 Task: Create a rule from the Routing list, Task moved to a section -> Set Priority in the project BoostPro , set the section as To-Do and set the priority of the task as  High
Action: Mouse moved to (606, 374)
Screenshot: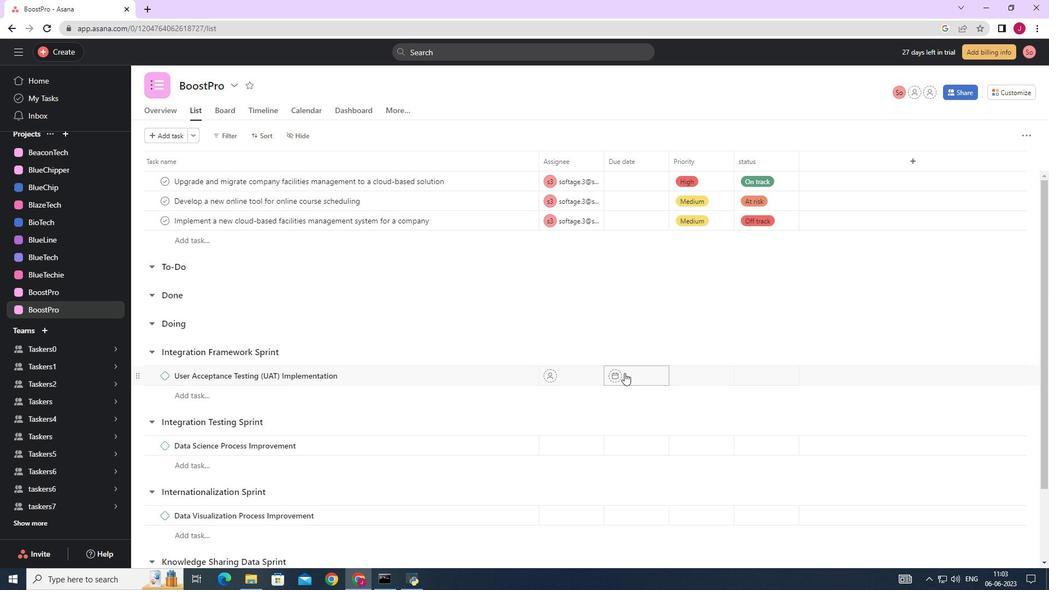 
Action: Mouse scrolled (606, 375) with delta (0, 0)
Screenshot: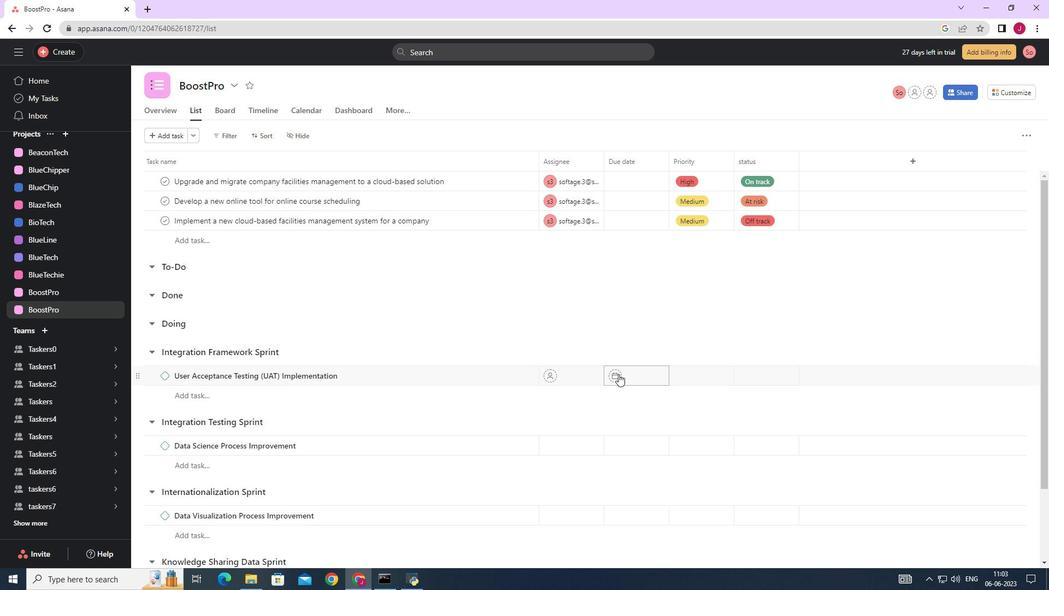 
Action: Mouse moved to (604, 374)
Screenshot: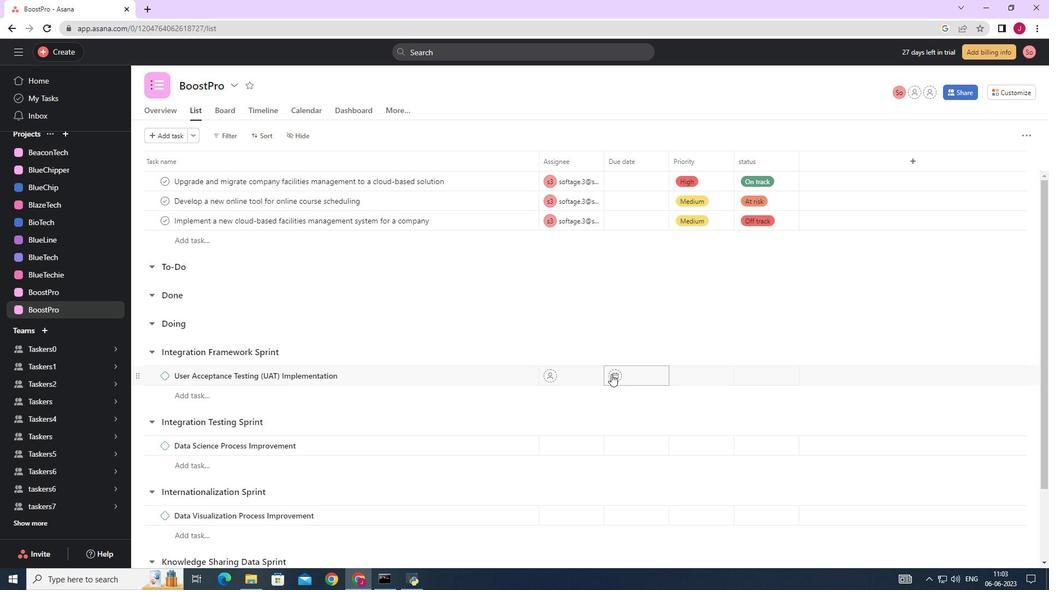 
Action: Mouse scrolled (604, 375) with delta (0, 0)
Screenshot: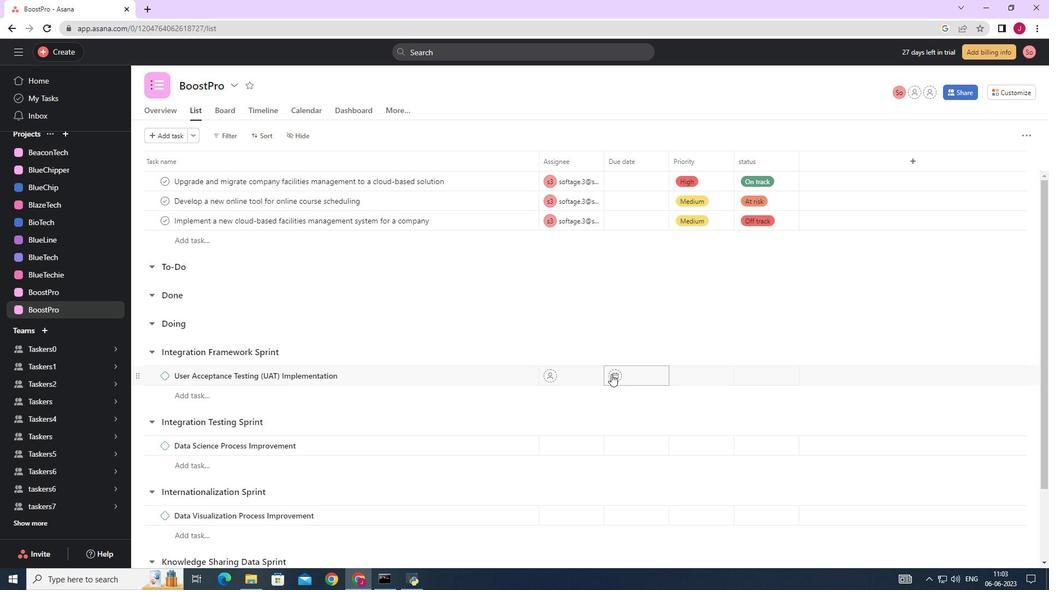 
Action: Mouse moved to (600, 374)
Screenshot: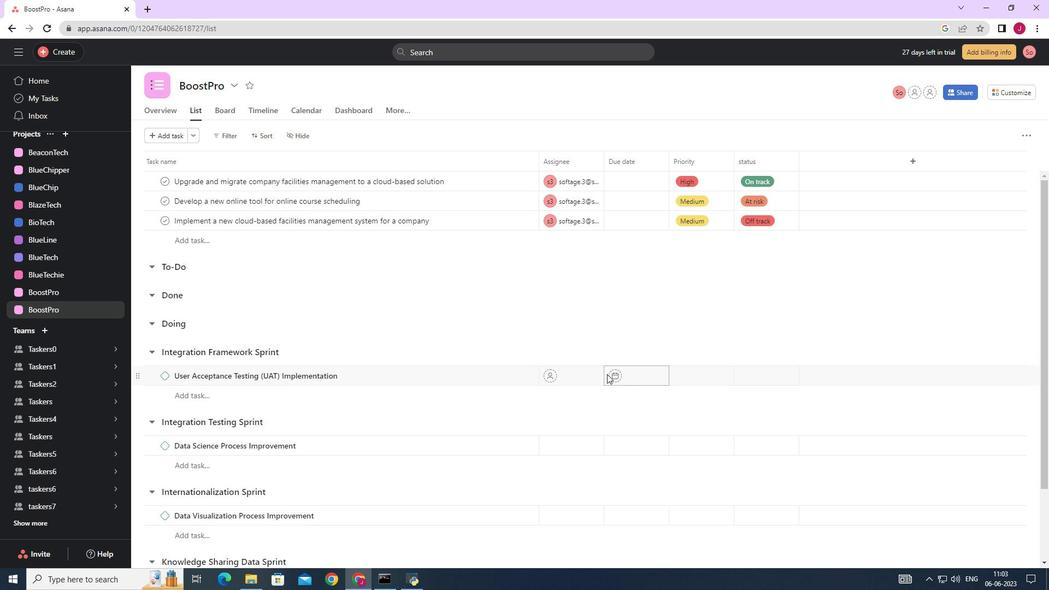 
Action: Mouse scrolled (600, 375) with delta (0, 0)
Screenshot: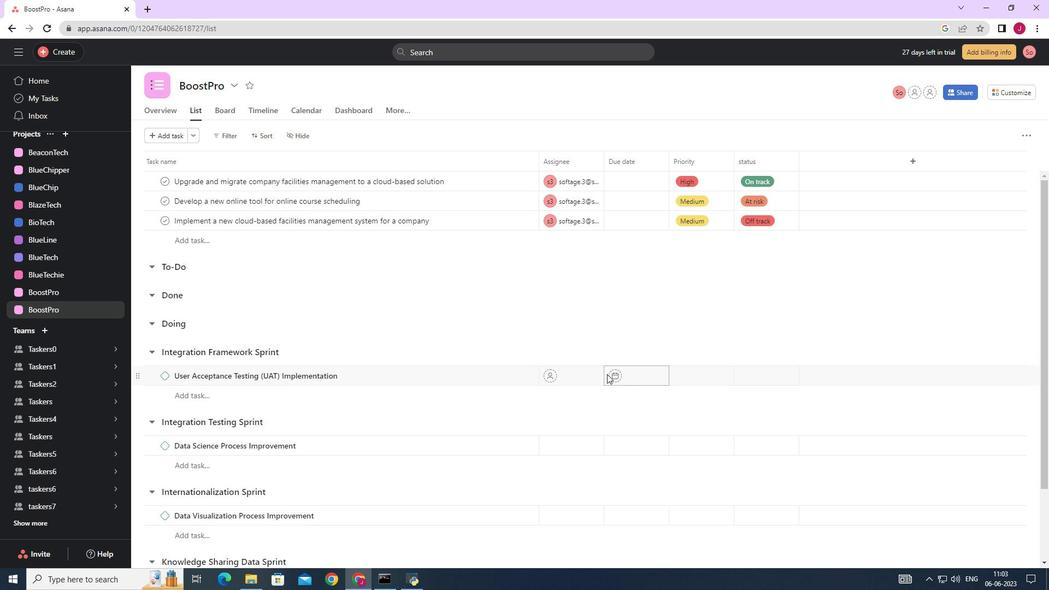 
Action: Mouse moved to (1019, 95)
Screenshot: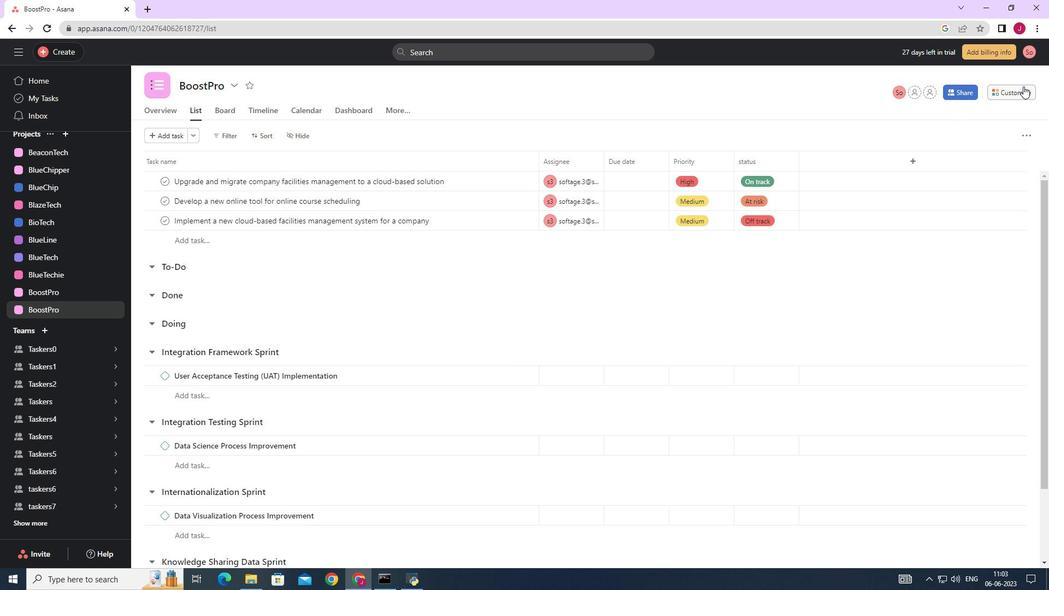
Action: Mouse pressed left at (1019, 95)
Screenshot: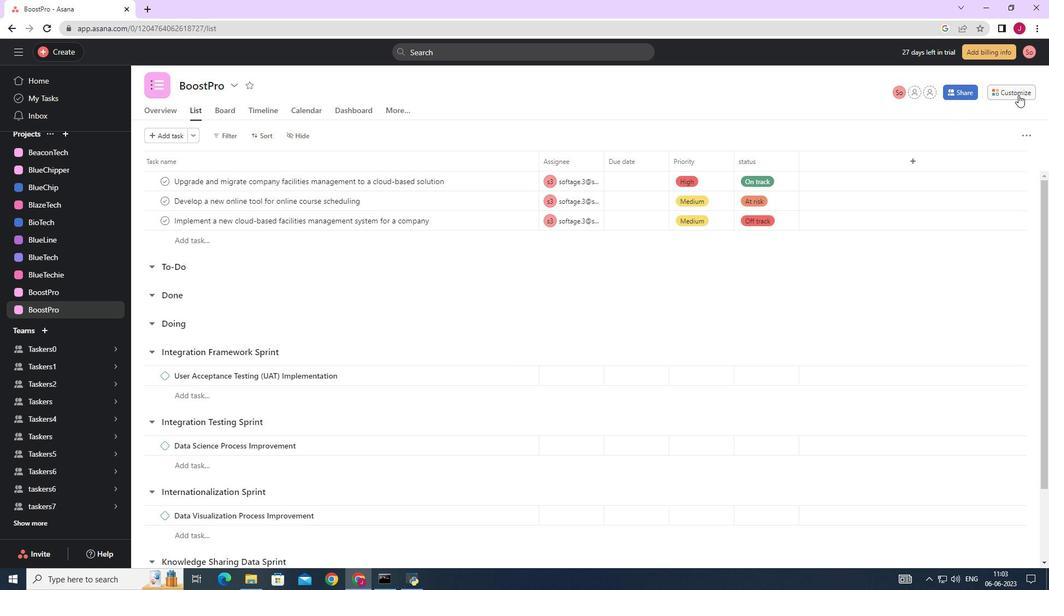 
Action: Mouse moved to (822, 242)
Screenshot: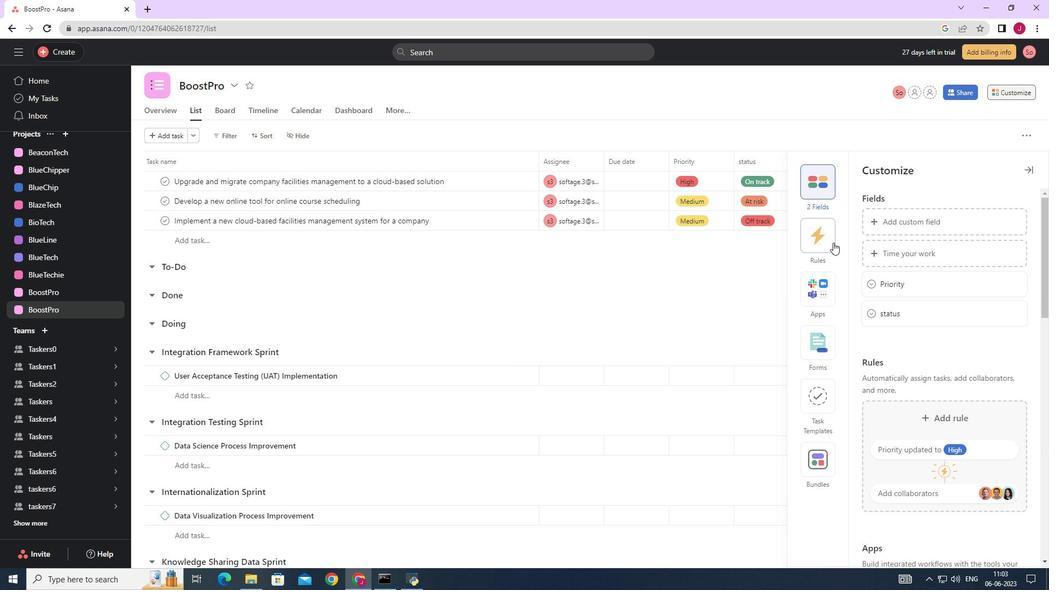
Action: Mouse pressed left at (822, 242)
Screenshot: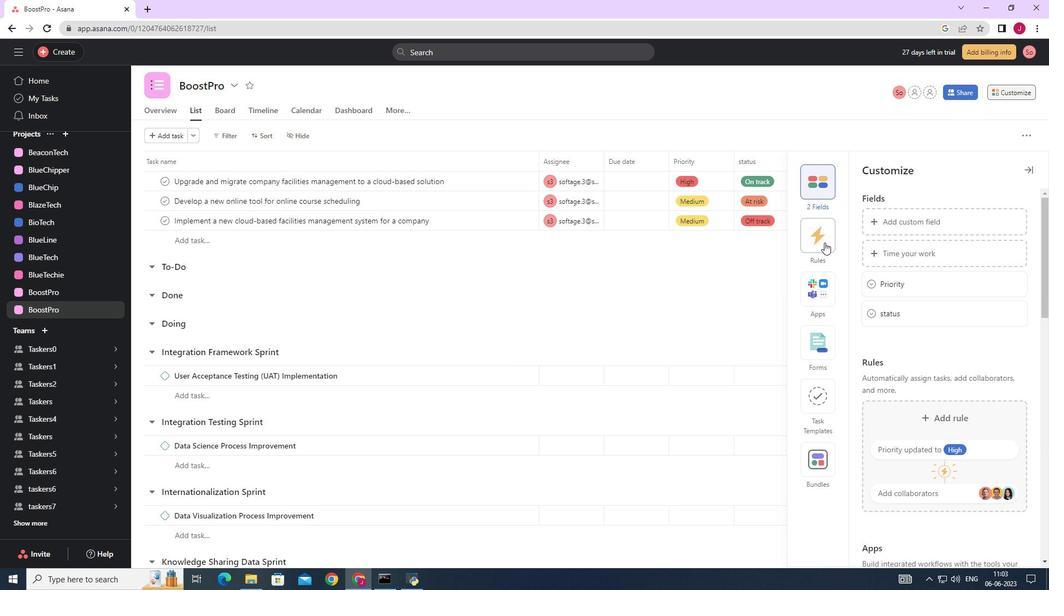 
Action: Mouse moved to (912, 256)
Screenshot: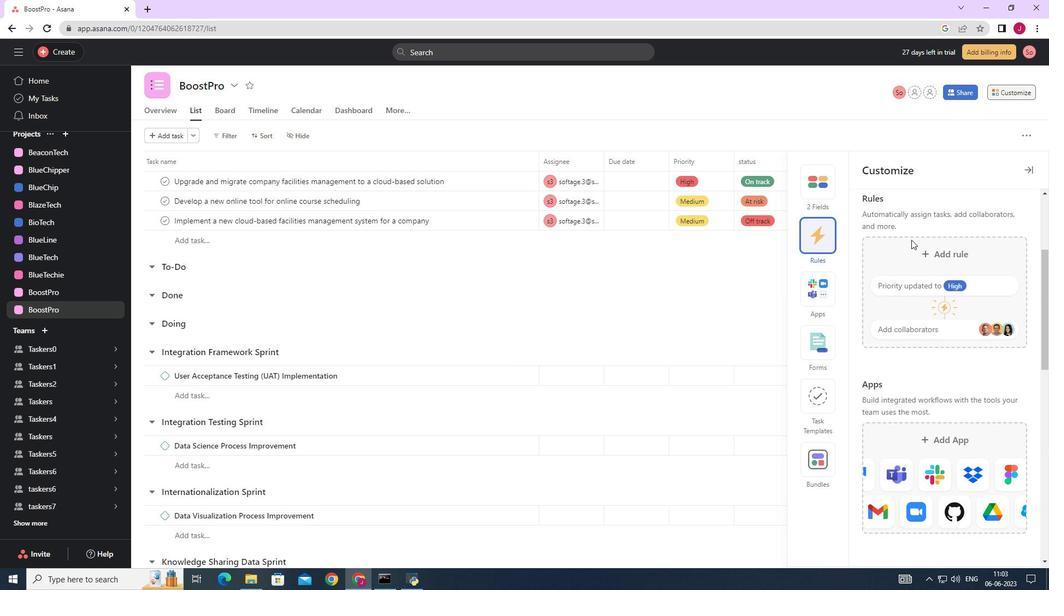 
Action: Mouse pressed left at (912, 256)
Screenshot: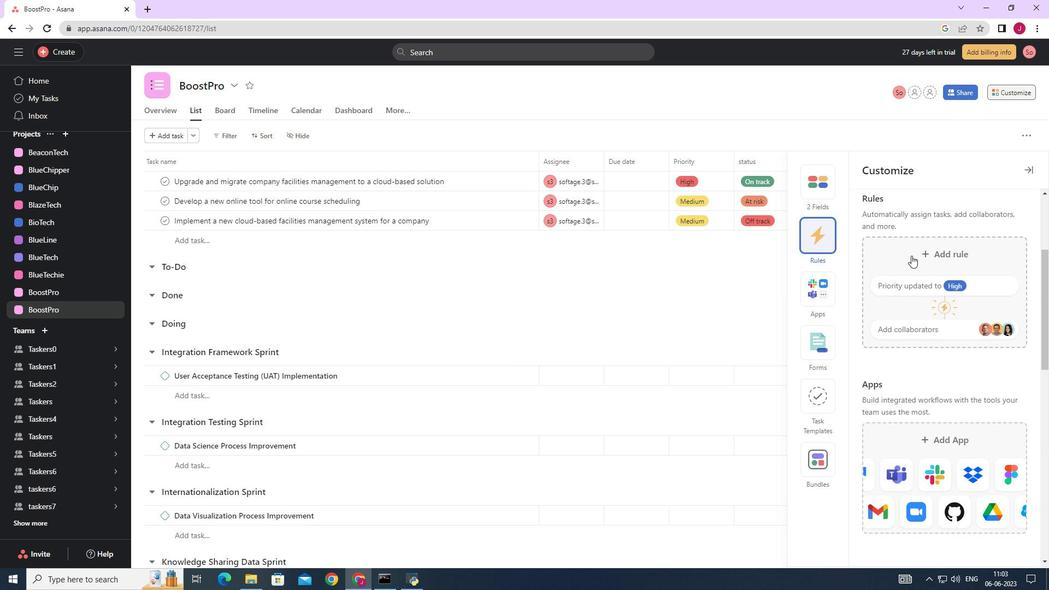 
Action: Mouse moved to (235, 145)
Screenshot: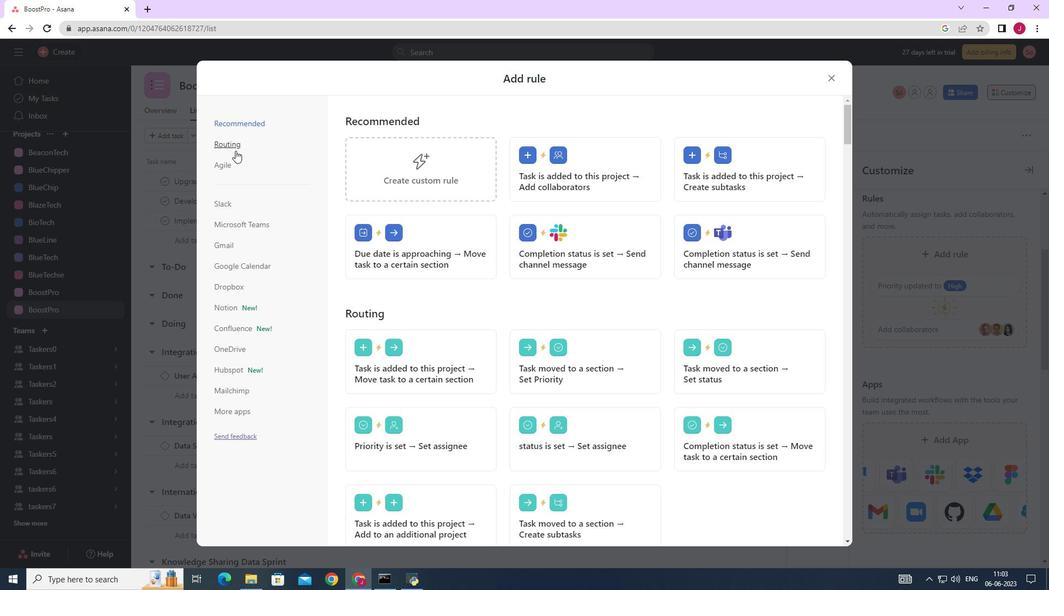 
Action: Mouse pressed left at (235, 145)
Screenshot: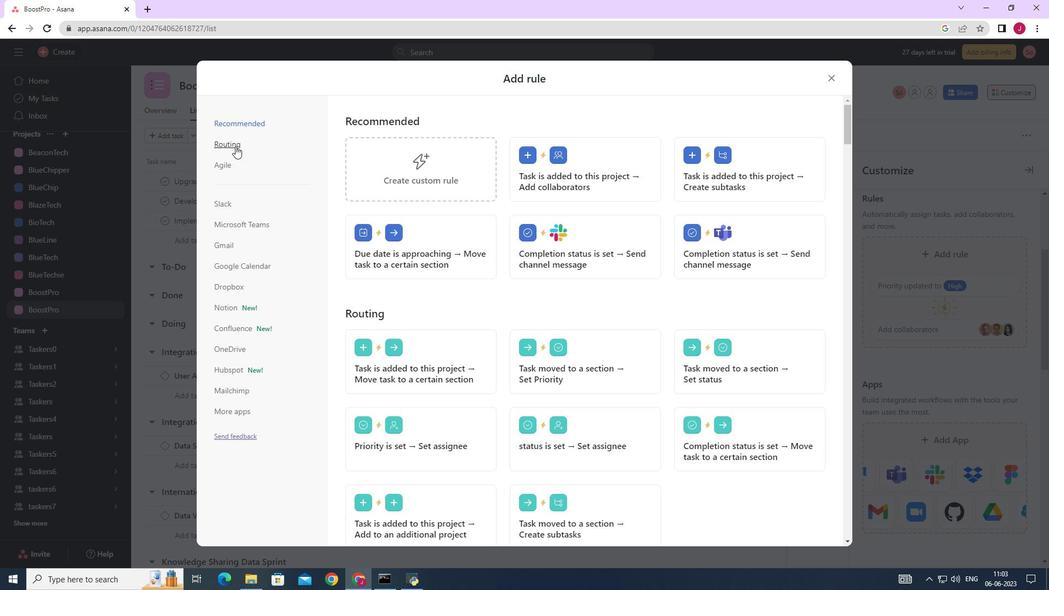 
Action: Mouse moved to (571, 171)
Screenshot: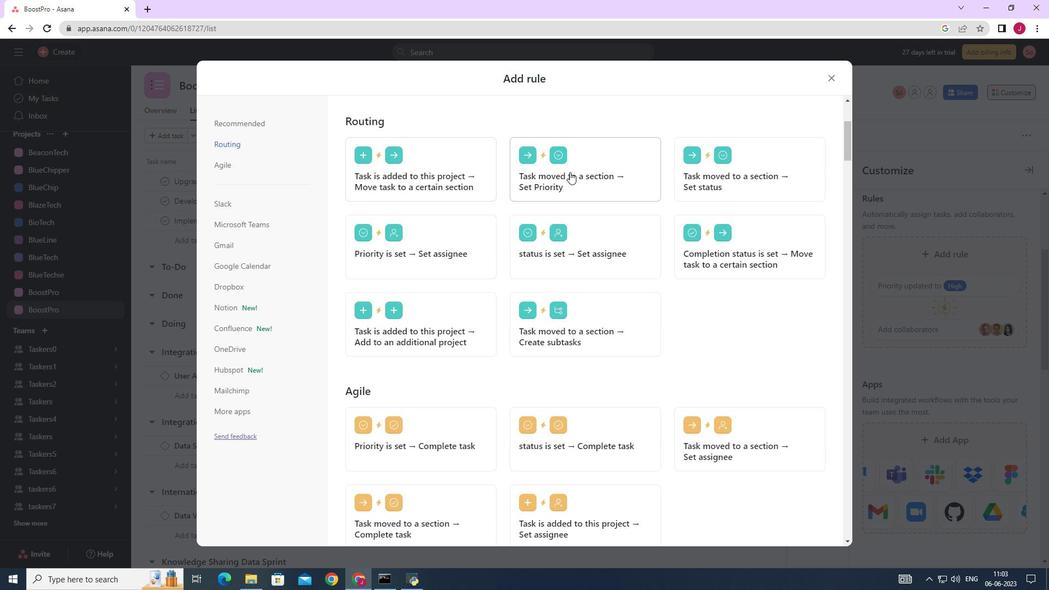 
Action: Mouse pressed left at (571, 171)
Screenshot: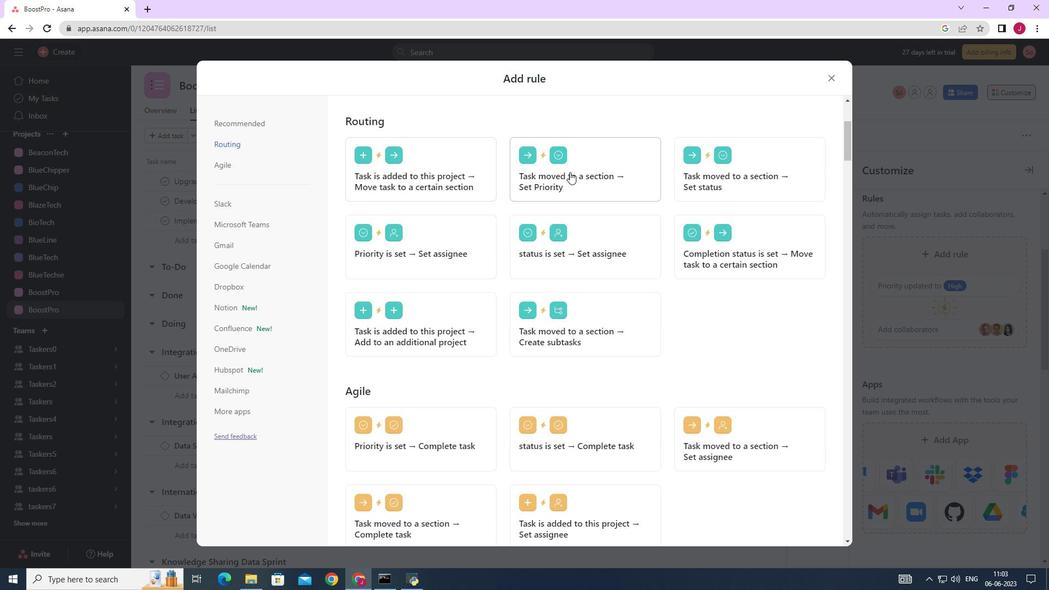 
Action: Mouse moved to (415, 282)
Screenshot: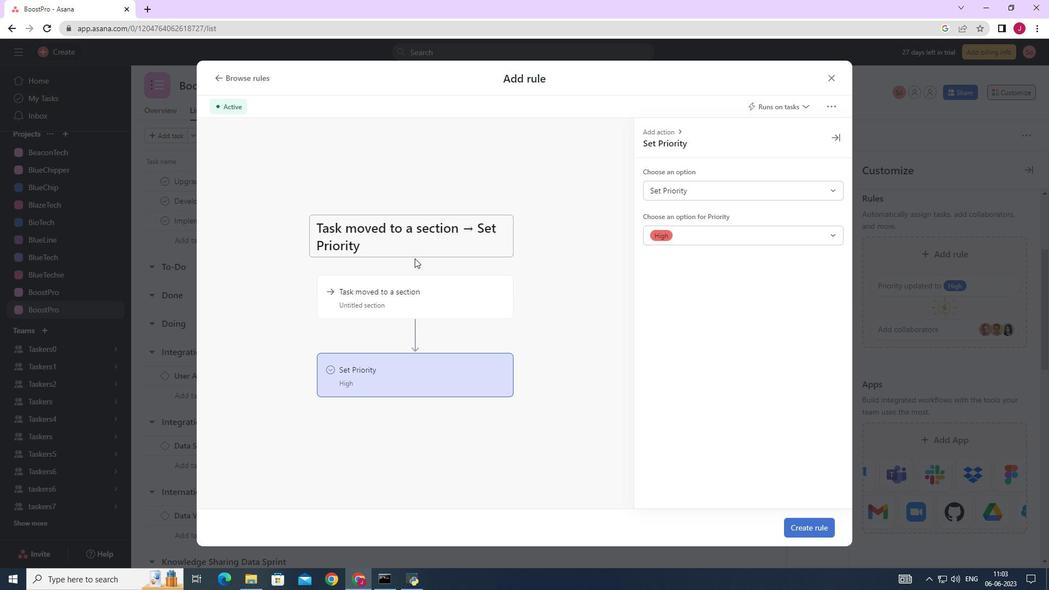 
Action: Mouse pressed left at (415, 282)
Screenshot: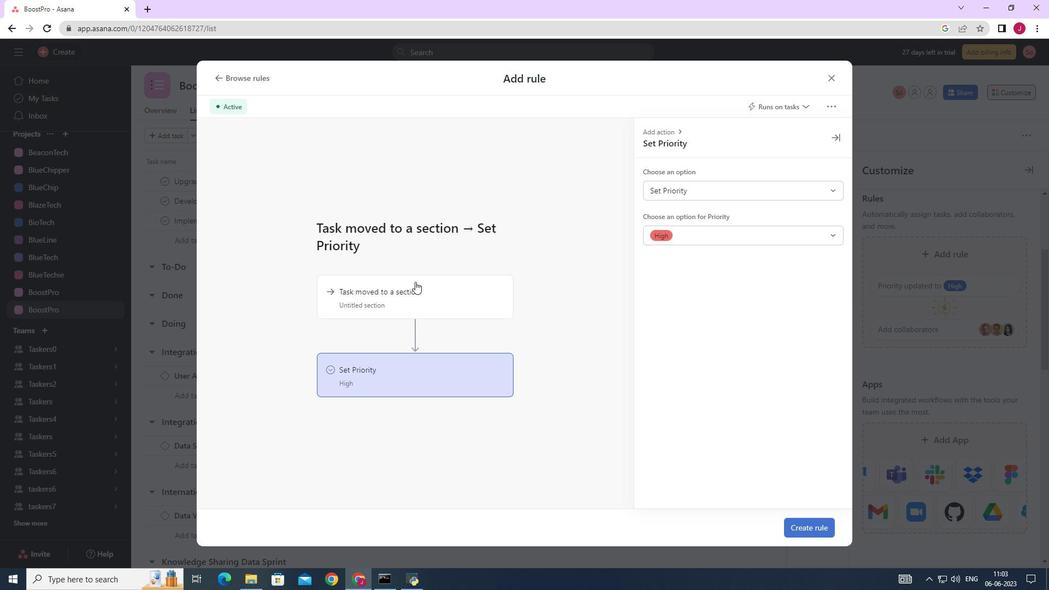 
Action: Mouse moved to (668, 191)
Screenshot: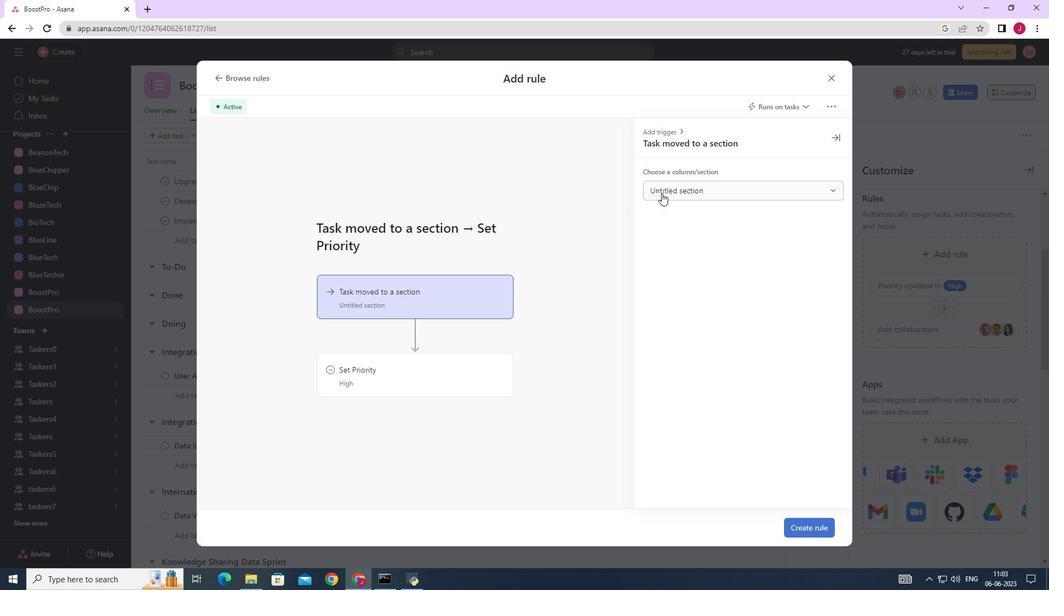 
Action: Mouse pressed left at (668, 191)
Screenshot: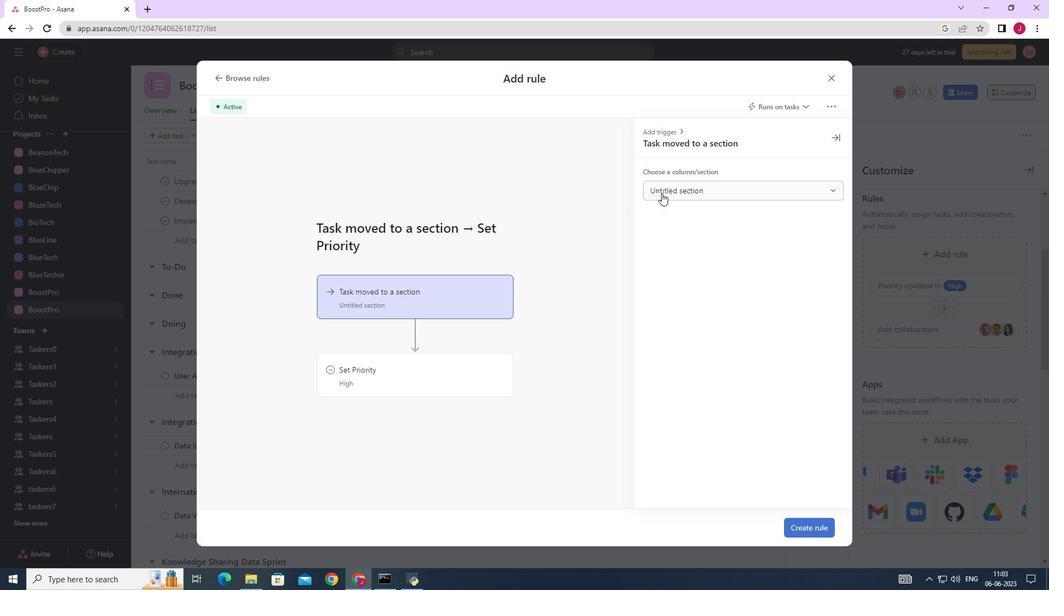 
Action: Mouse moved to (677, 234)
Screenshot: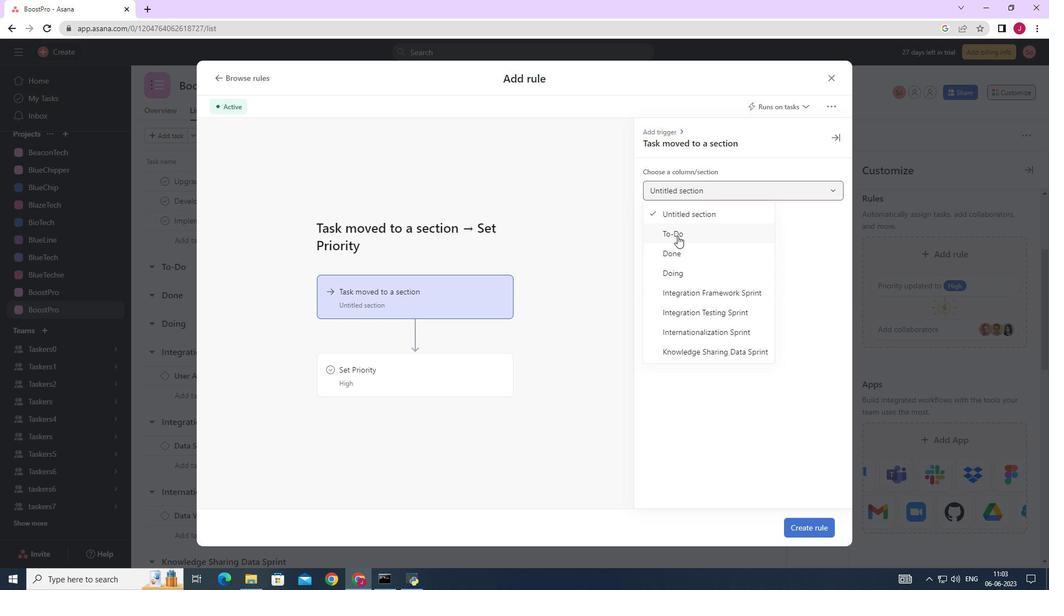 
Action: Mouse pressed left at (677, 234)
Screenshot: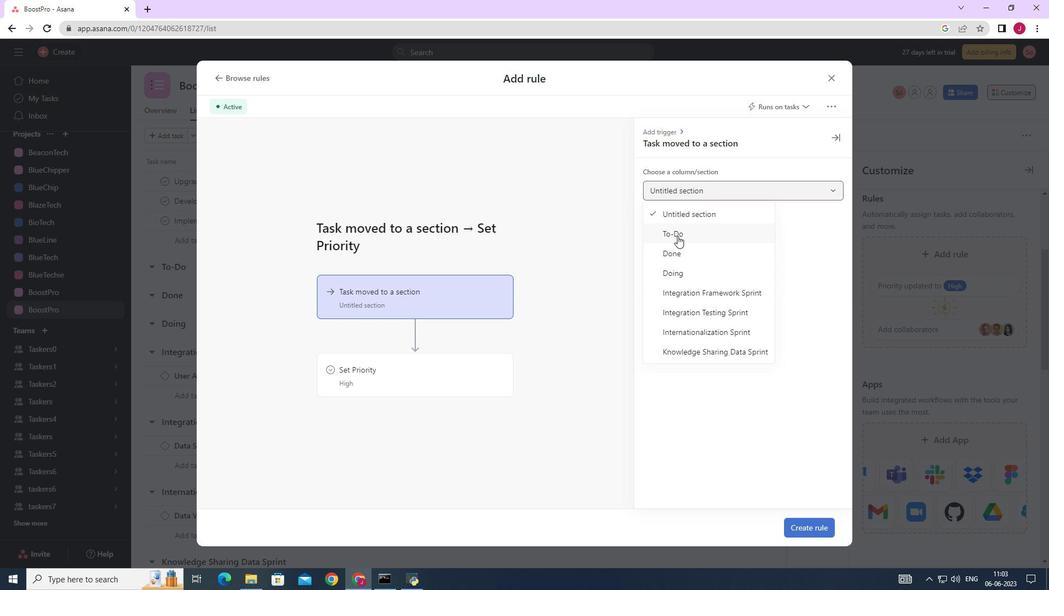 
Action: Mouse moved to (421, 365)
Screenshot: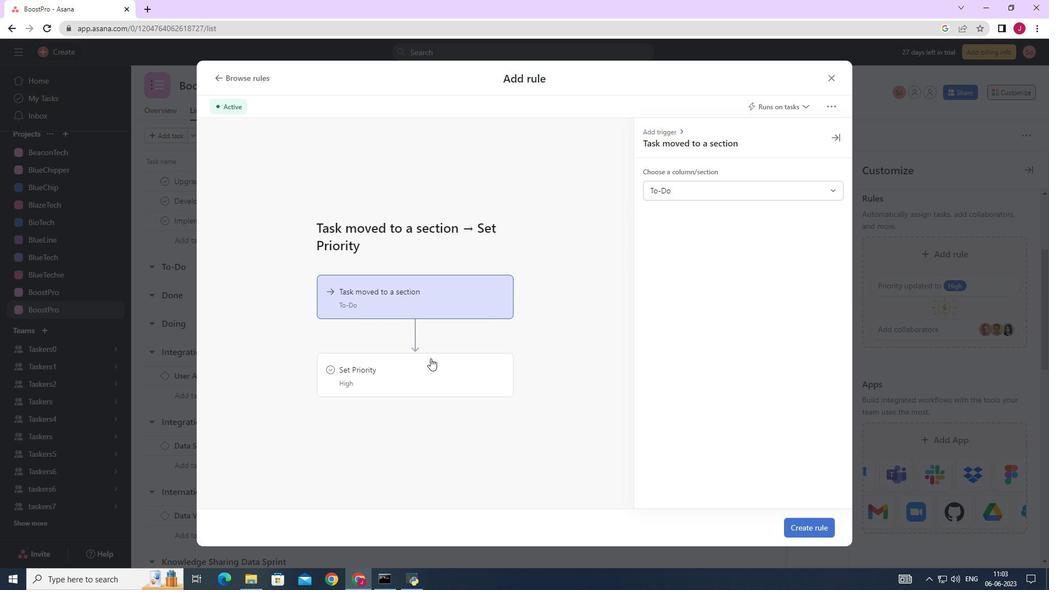 
Action: Mouse pressed left at (421, 365)
Screenshot: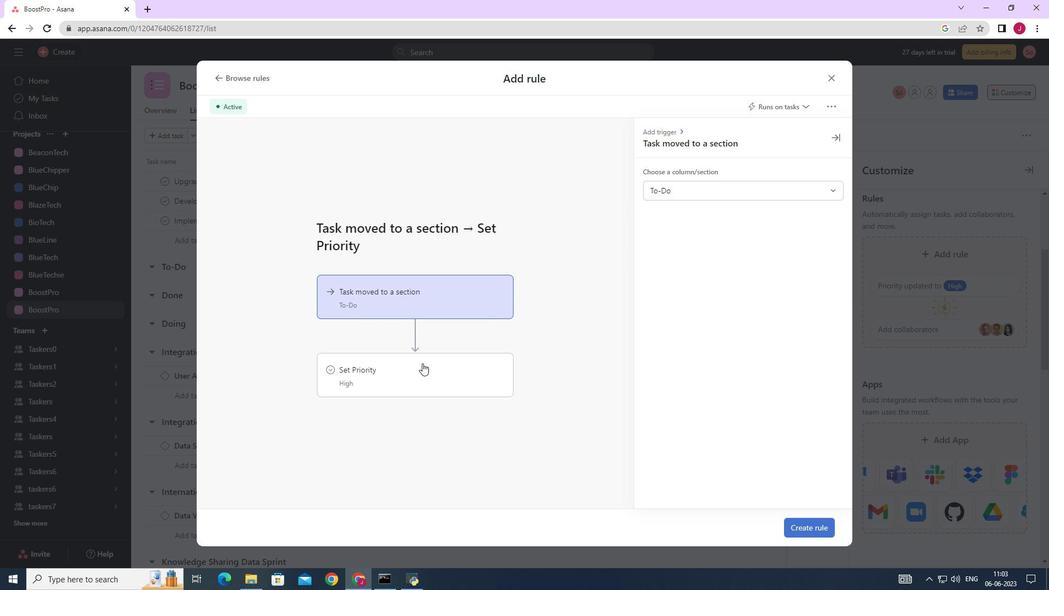 
Action: Mouse moved to (692, 190)
Screenshot: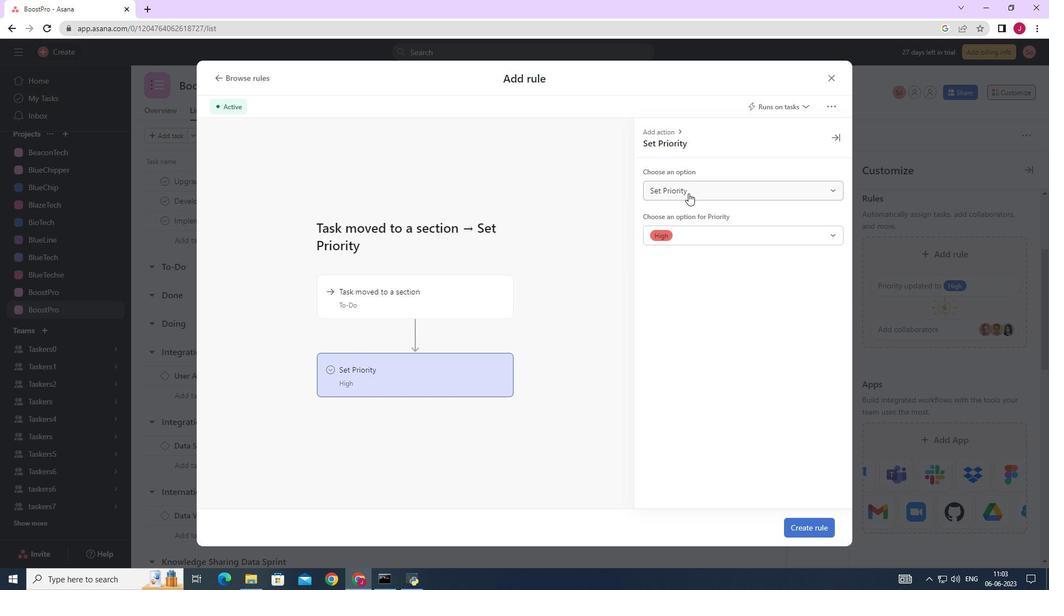 
Action: Mouse pressed left at (692, 190)
Screenshot: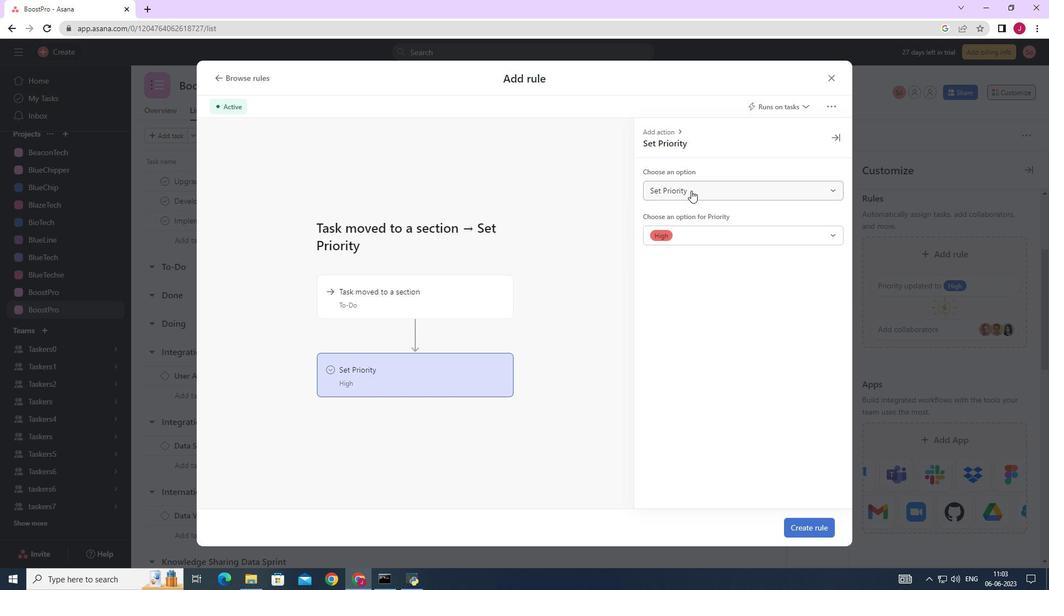 
Action: Mouse moved to (687, 215)
Screenshot: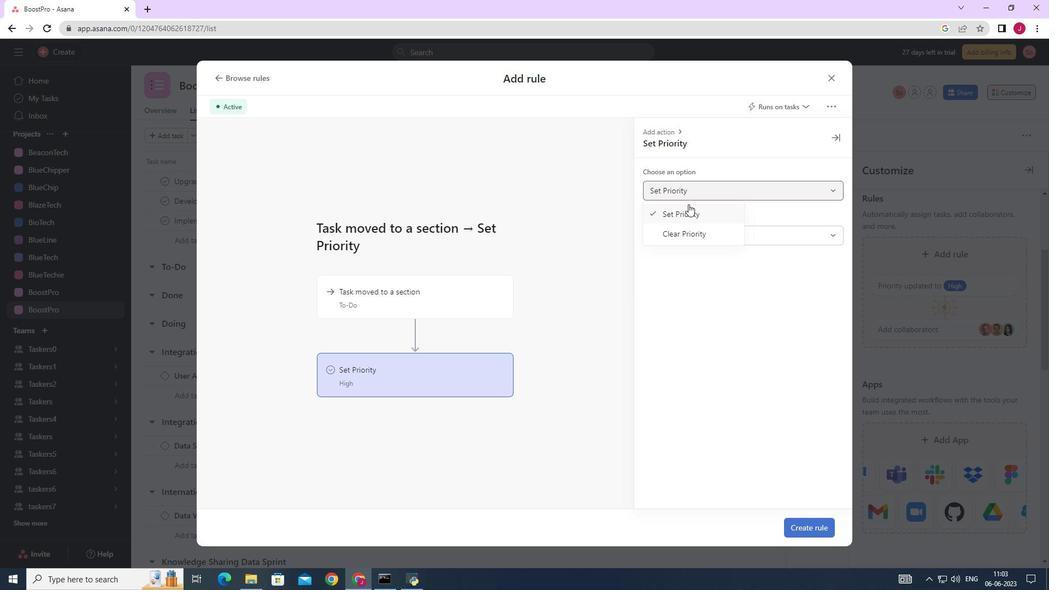 
Action: Mouse pressed left at (687, 215)
Screenshot: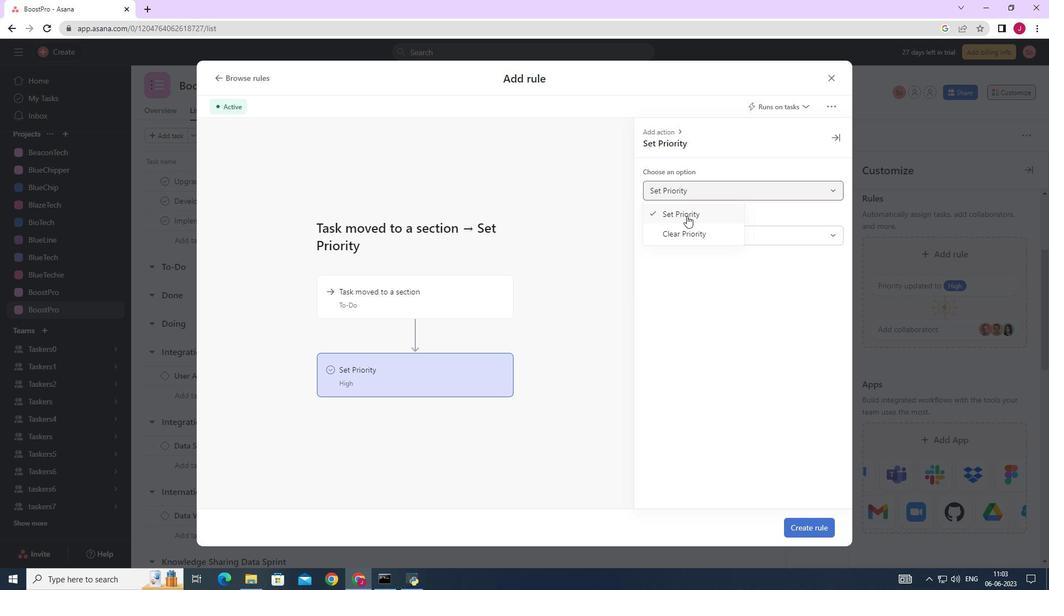 
Action: Mouse moved to (672, 237)
Screenshot: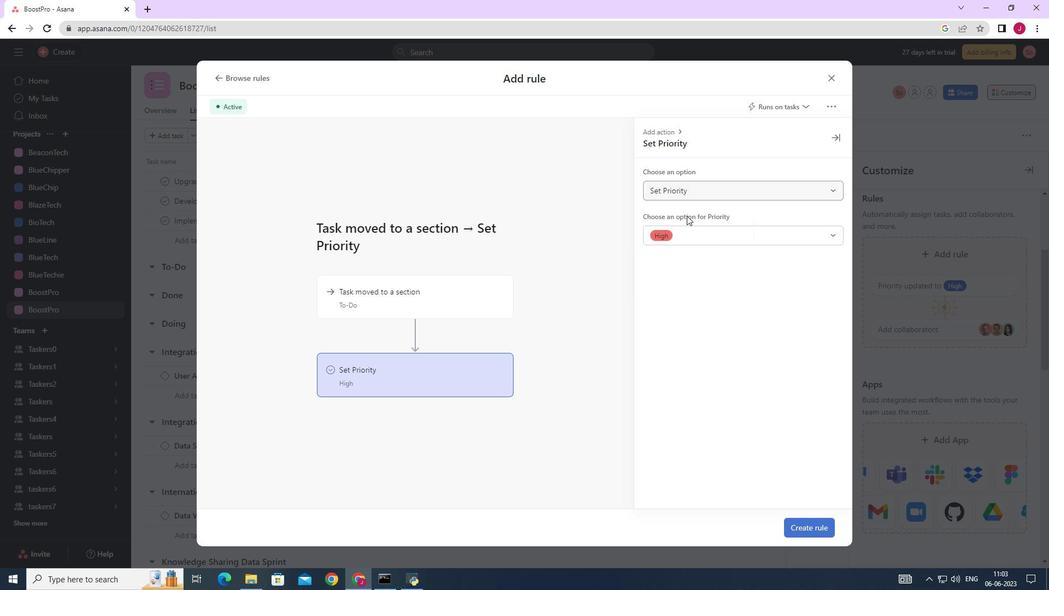 
Action: Mouse pressed left at (672, 237)
Screenshot: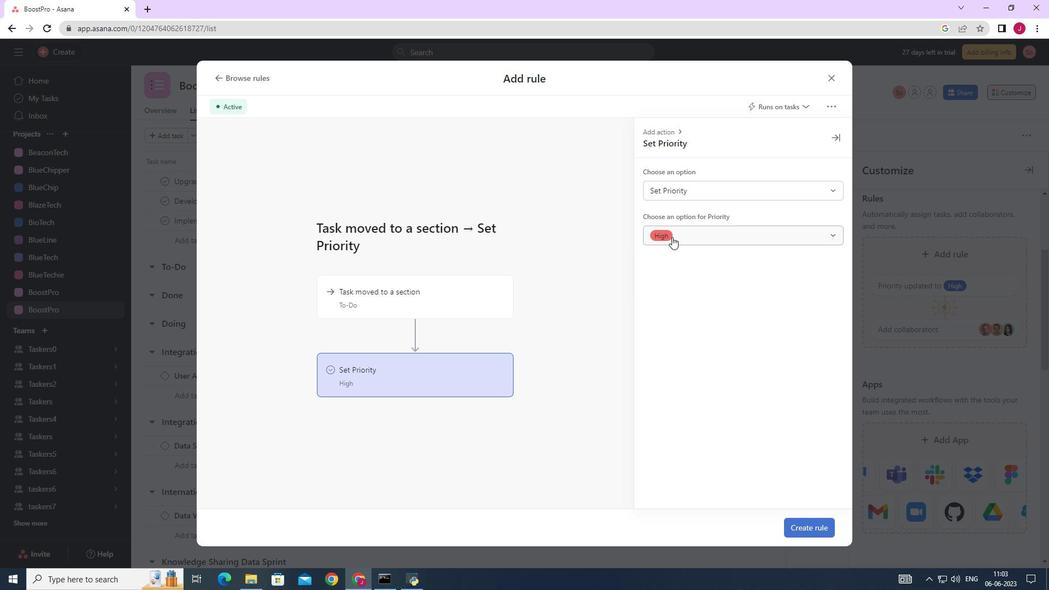 
Action: Mouse moved to (667, 256)
Screenshot: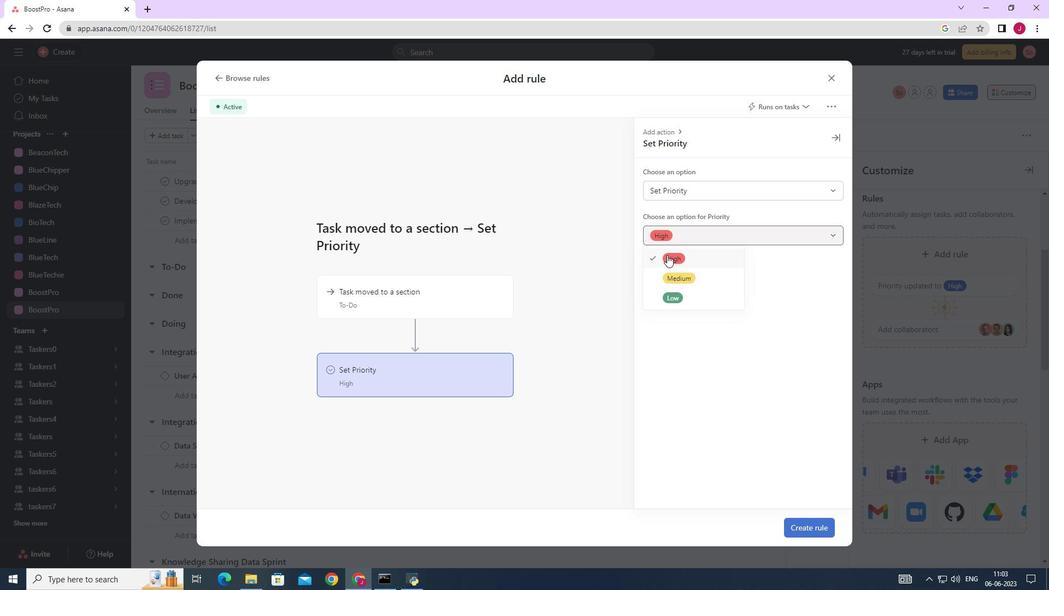 
Action: Mouse pressed left at (667, 256)
Screenshot: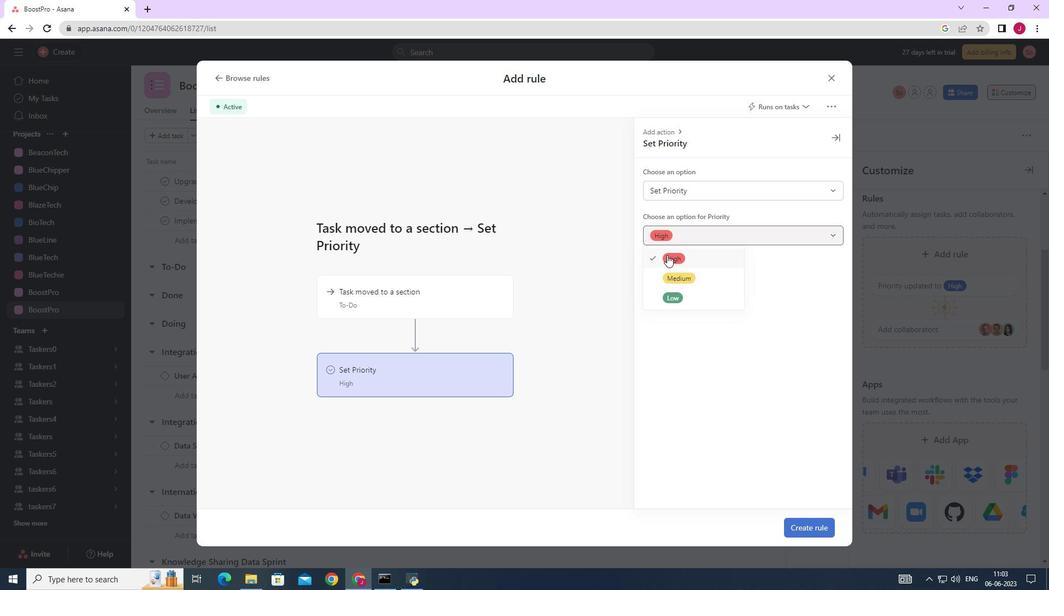 
Action: Mouse moved to (822, 526)
Screenshot: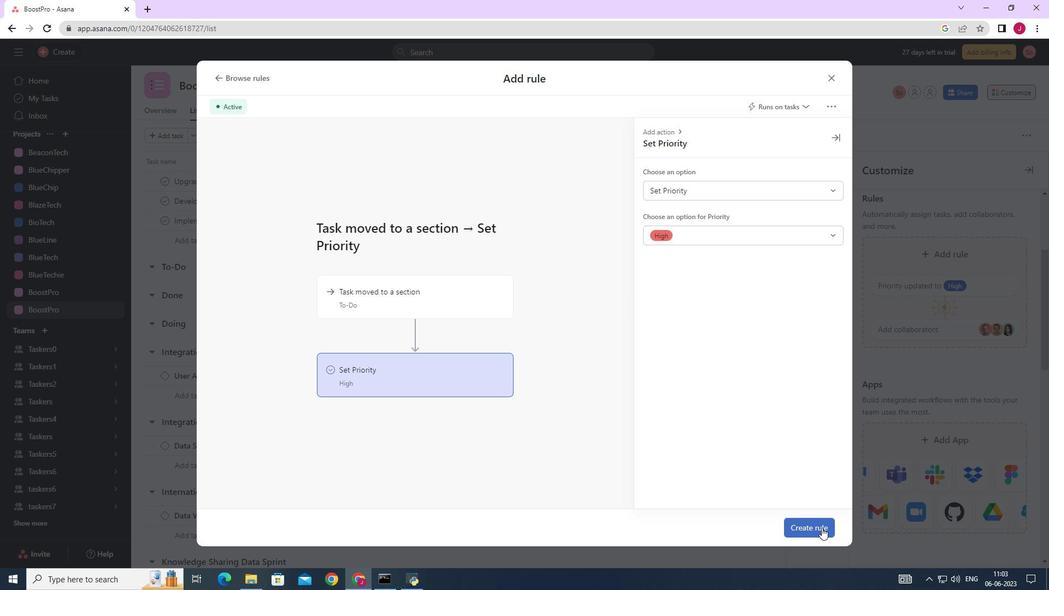 
Action: Mouse pressed left at (822, 526)
Screenshot: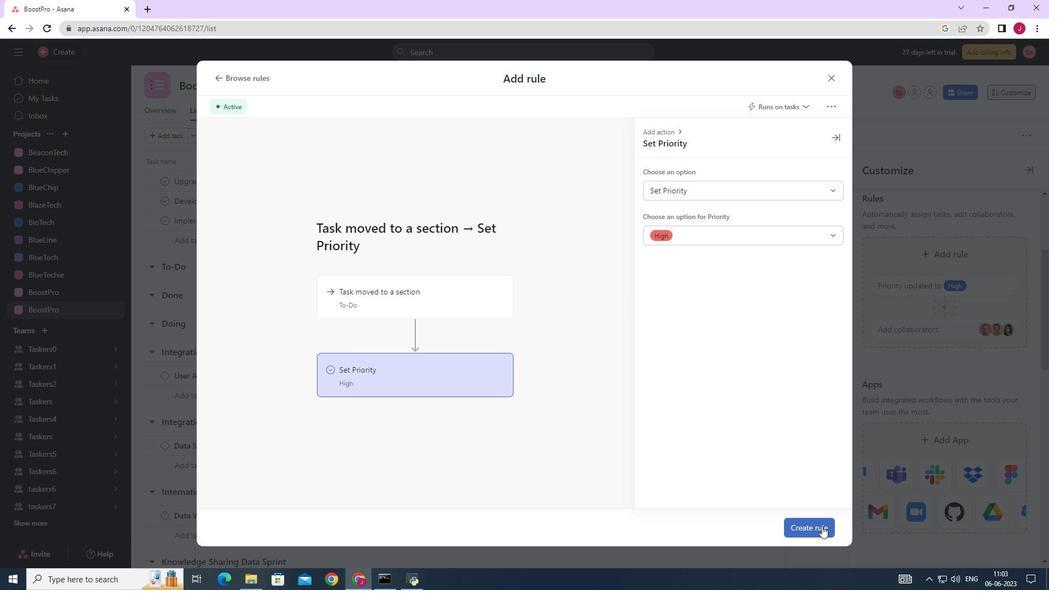 
Action: Mouse moved to (854, 362)
Screenshot: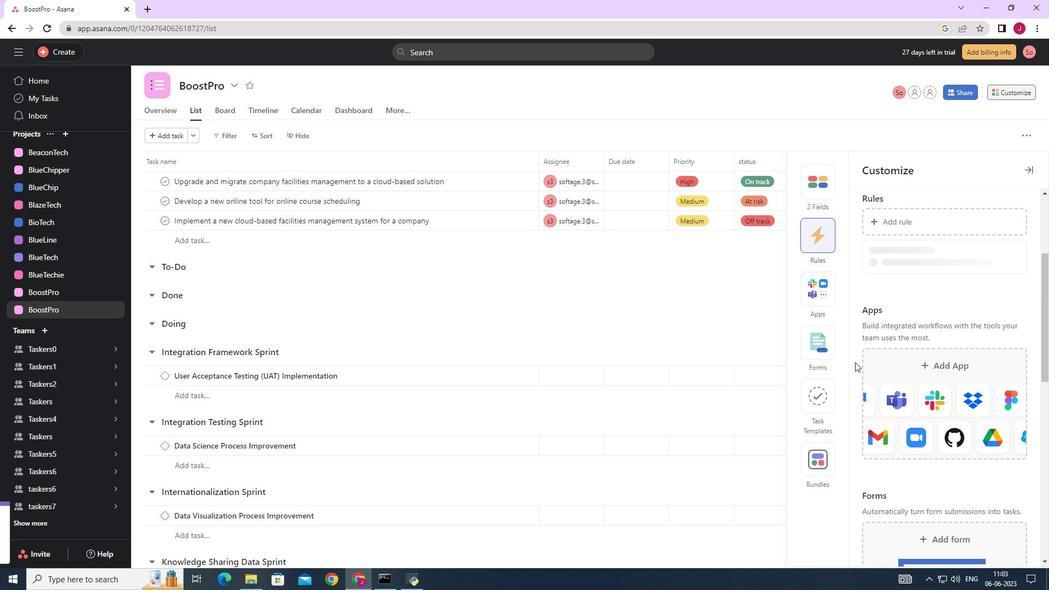 
